 Task: Apply alternating colors to the selected range.
Action: Mouse moved to (160, 102)
Screenshot: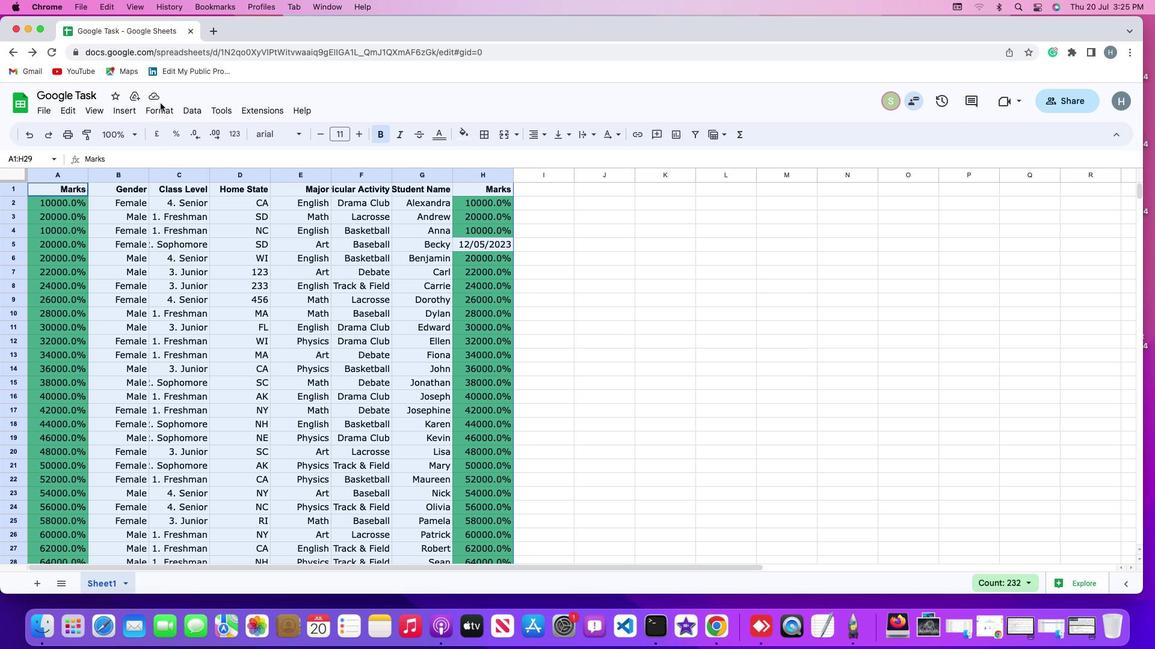 
Action: Mouse pressed left at (160, 102)
Screenshot: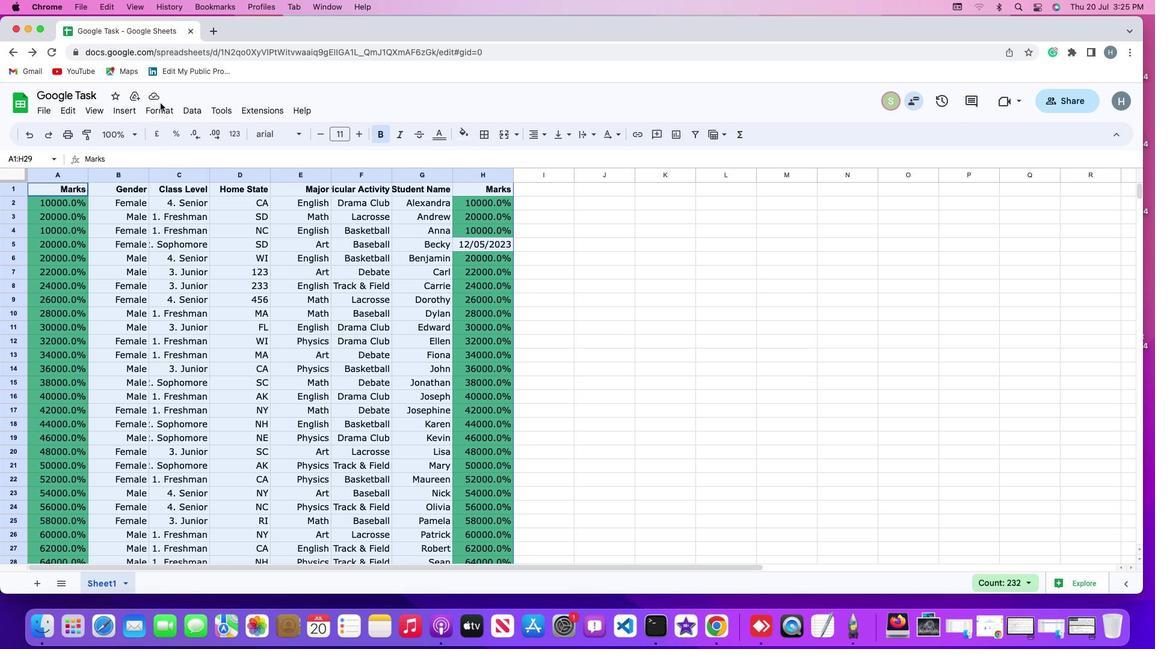 
Action: Mouse moved to (158, 110)
Screenshot: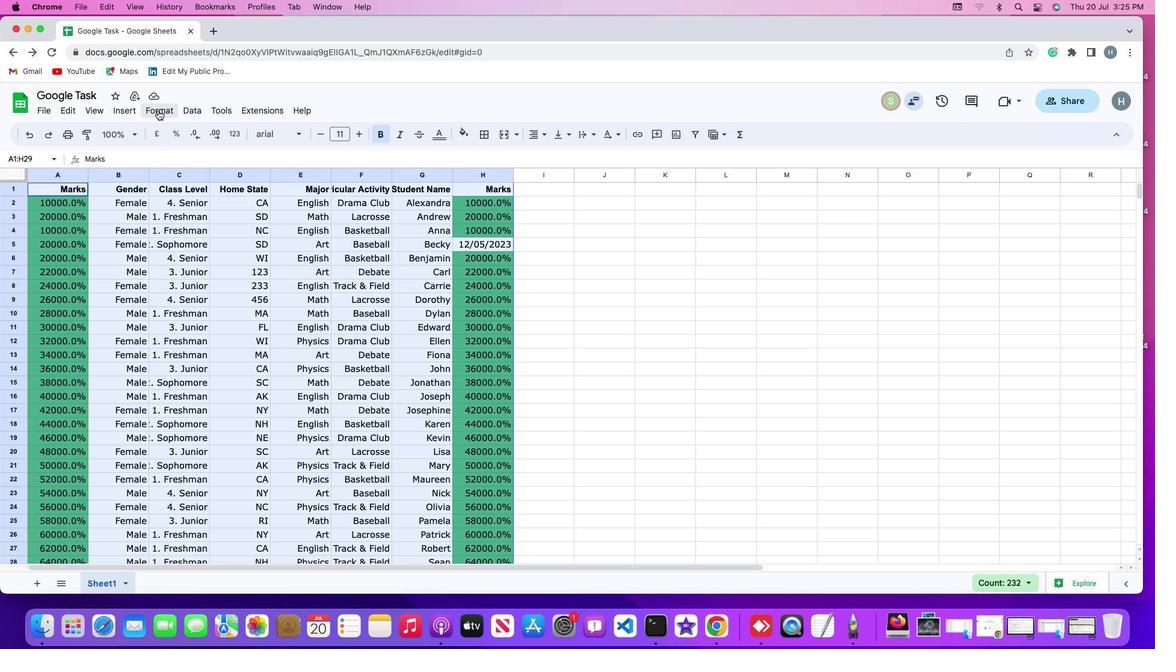 
Action: Mouse pressed left at (158, 110)
Screenshot: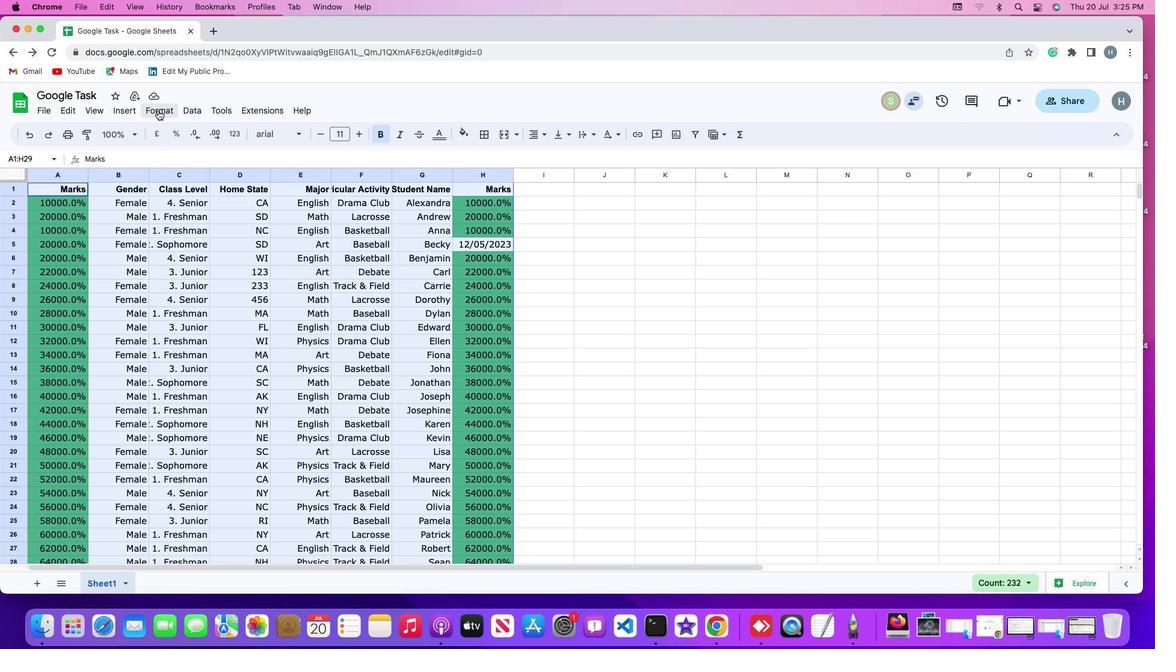 
Action: Mouse moved to (167, 334)
Screenshot: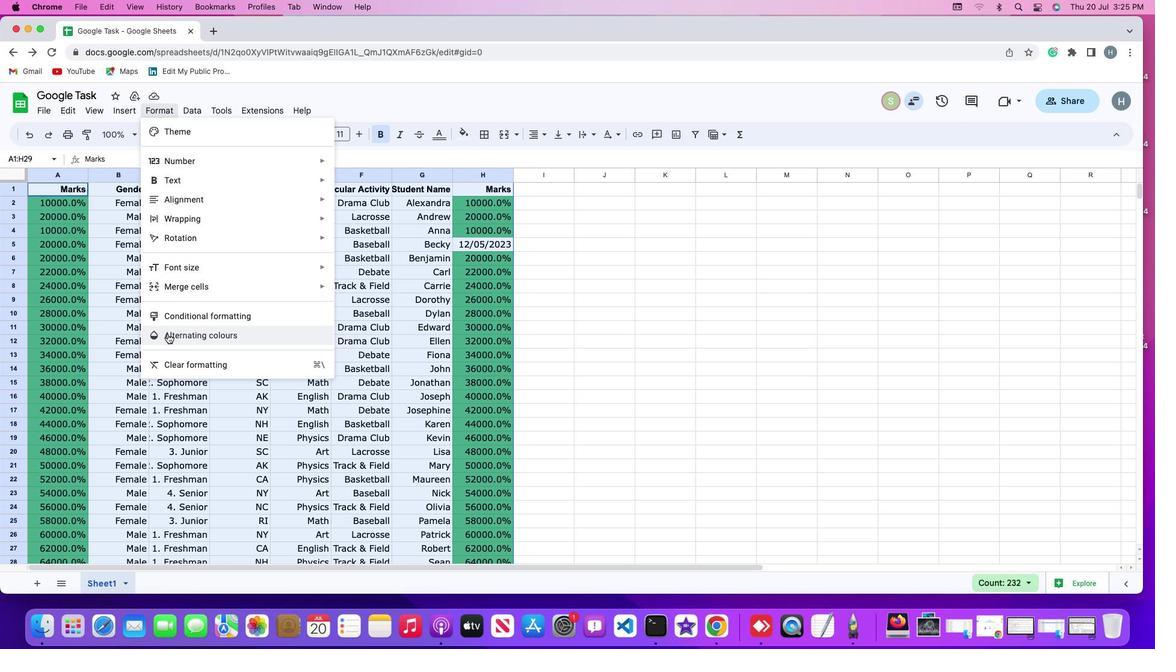 
Action: Mouse pressed left at (167, 334)
Screenshot: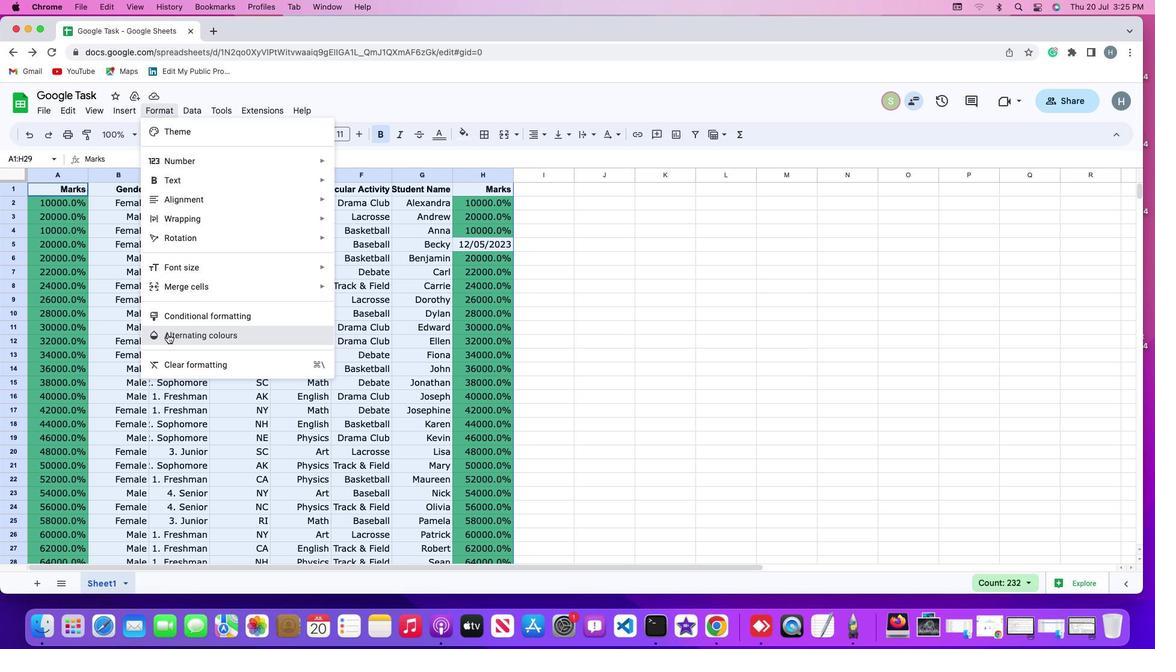 
Action: Mouse moved to (1113, 192)
Screenshot: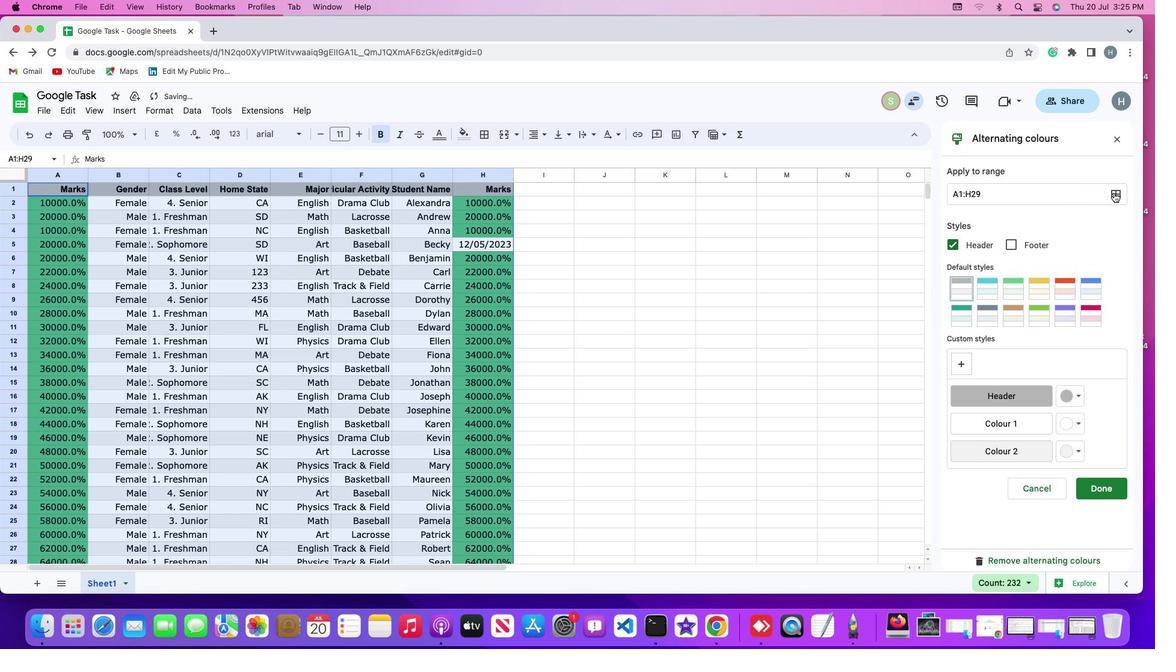 
Action: Mouse pressed left at (1113, 192)
Screenshot: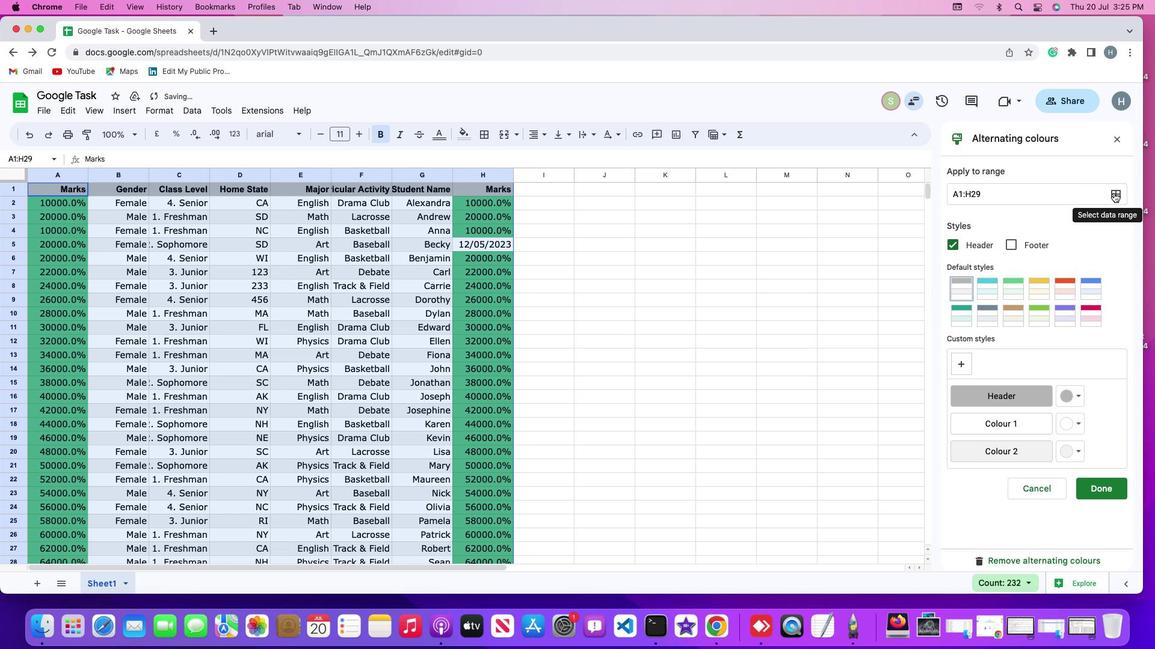 
Action: Mouse moved to (646, 373)
Screenshot: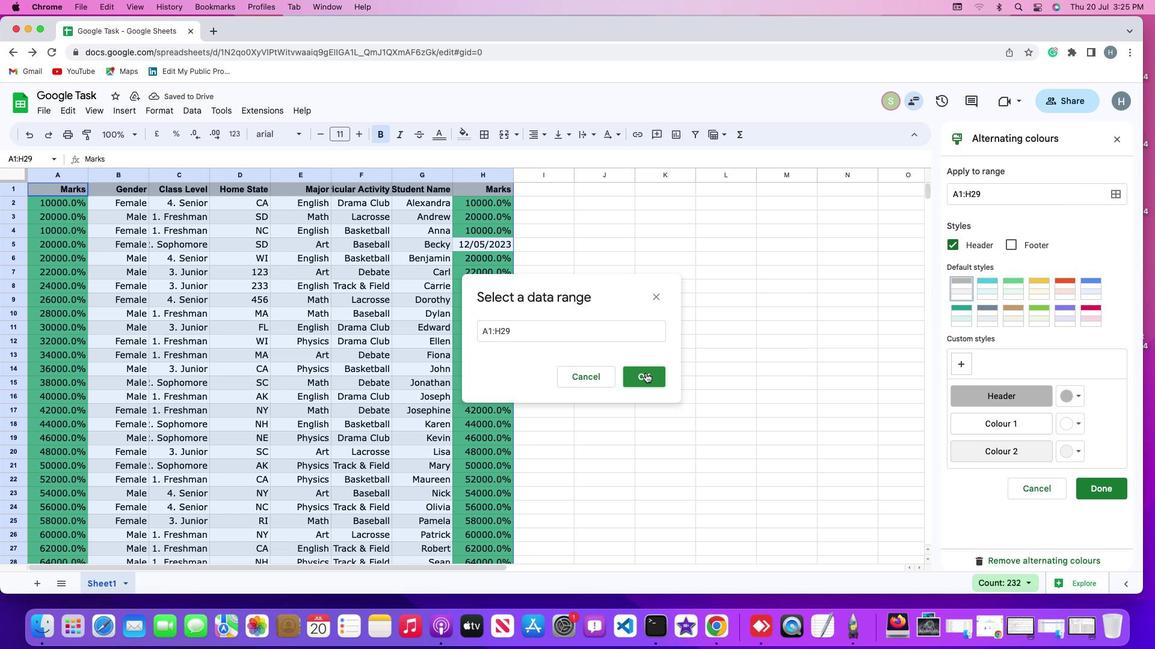 
Action: Mouse pressed left at (646, 373)
Screenshot: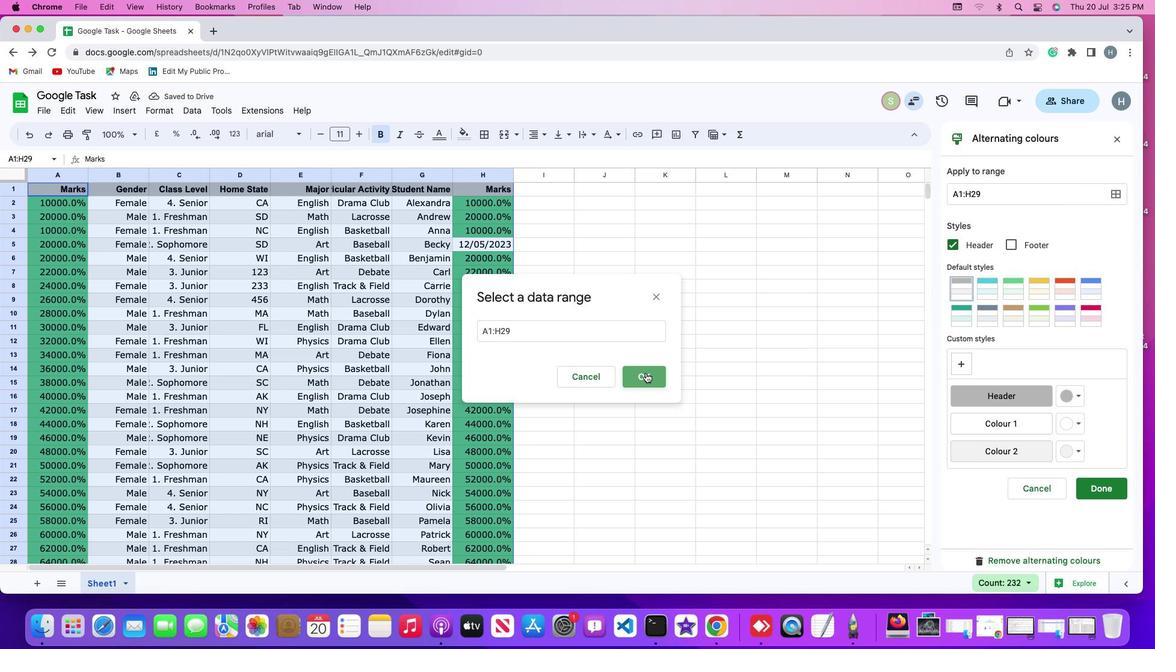 
